Task: In the Contact  LaylaKing@faurecia.com; add deal stage: 'Contract sent'; Add amount '100000'; Select Deal Type: New Business; Select priority: 'High'; Associate deal with contact: choose any two contacts and company: Select any company.. Logged in from softage.1@softage.net
Action: Mouse moved to (83, 52)
Screenshot: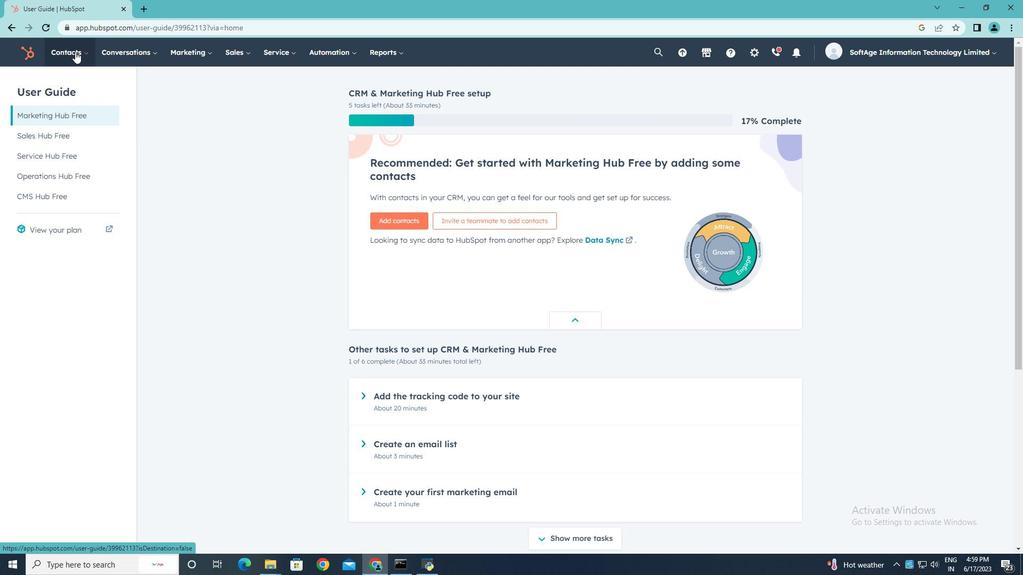 
Action: Mouse pressed left at (83, 52)
Screenshot: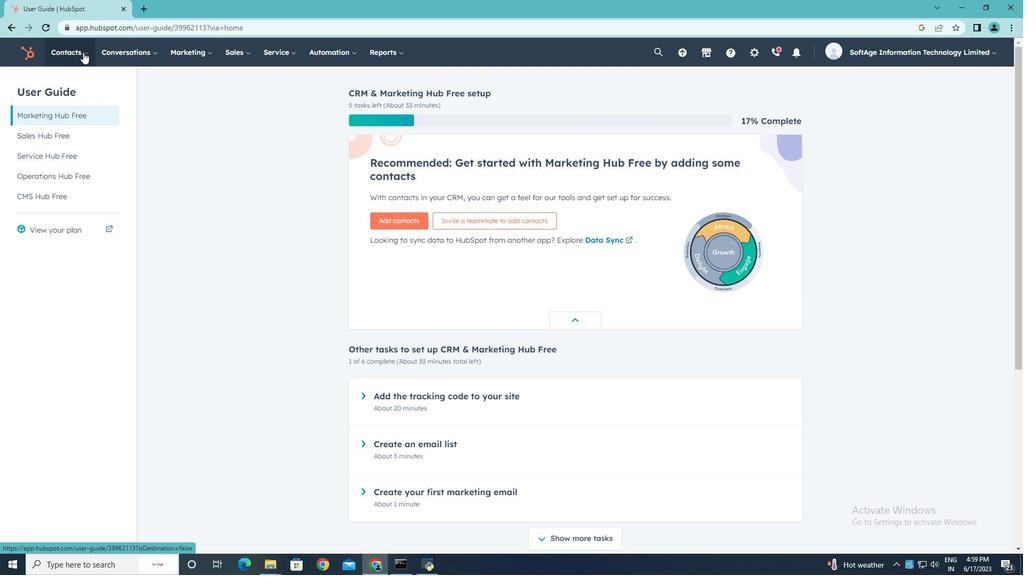 
Action: Mouse moved to (82, 85)
Screenshot: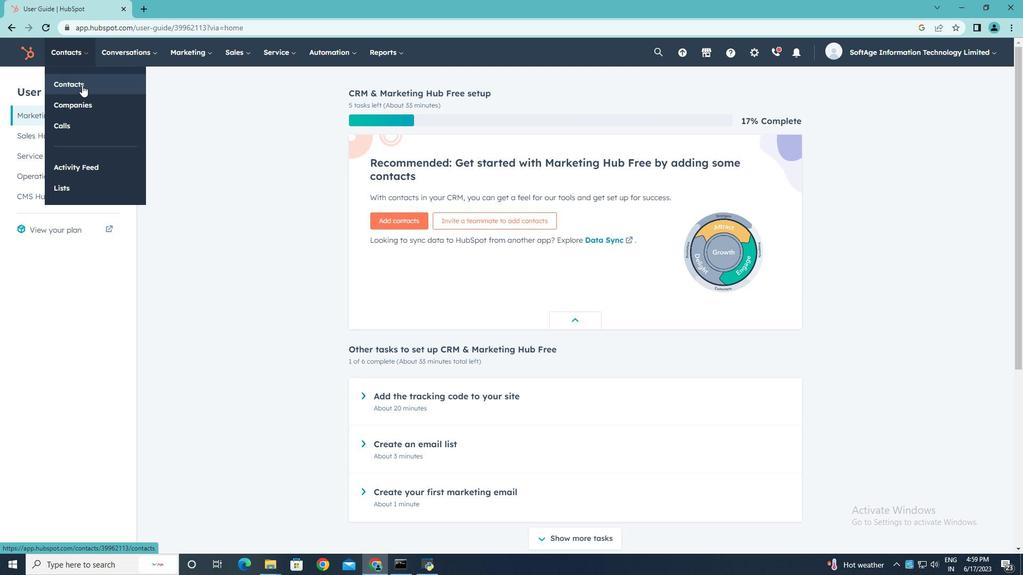 
Action: Mouse pressed left at (82, 85)
Screenshot: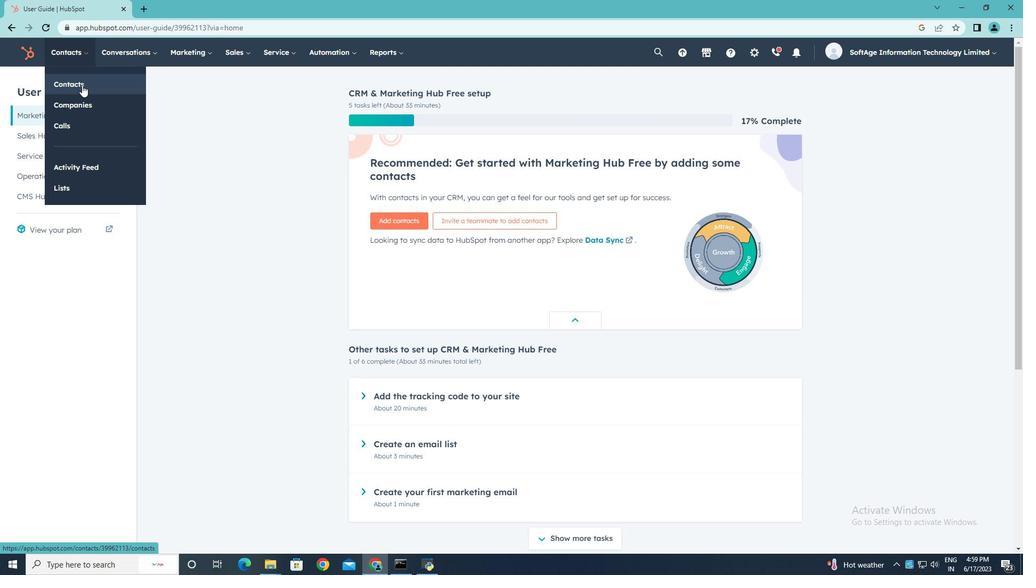 
Action: Mouse moved to (73, 175)
Screenshot: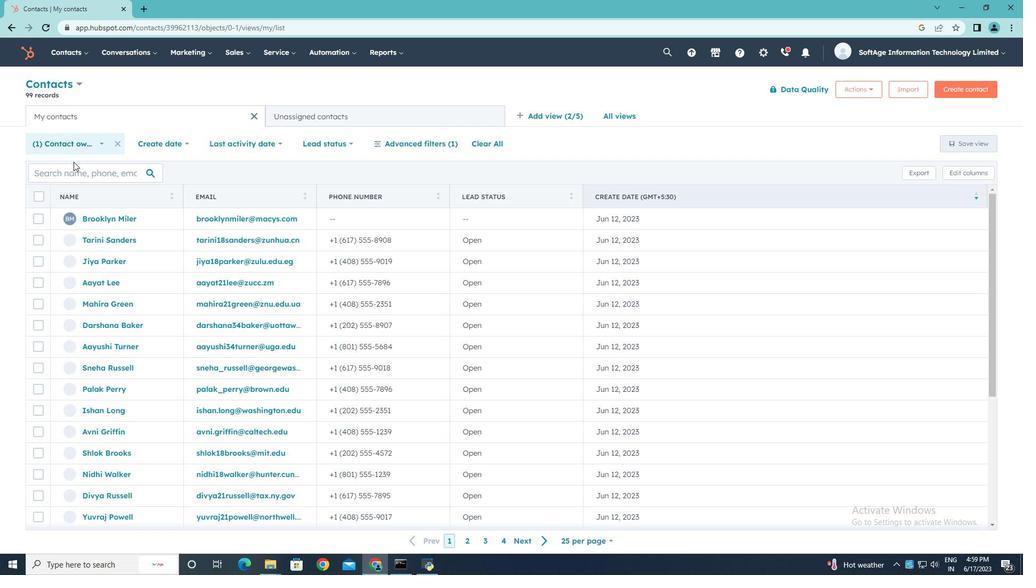 
Action: Mouse pressed left at (73, 175)
Screenshot: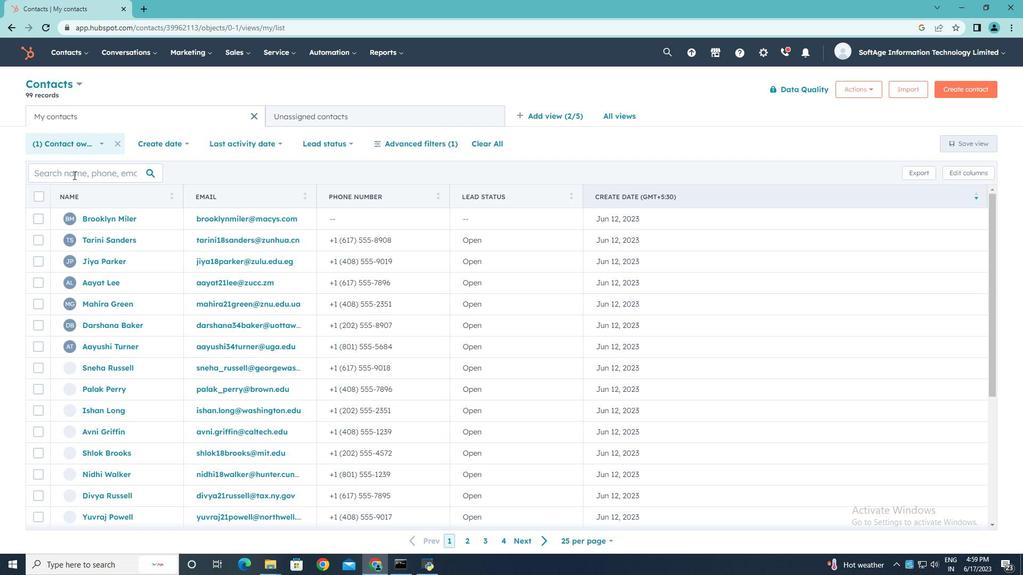
Action: Key pressed <Key.shift>Layla<Key.shift>King<Key.shift>@faurecia.com
Screenshot: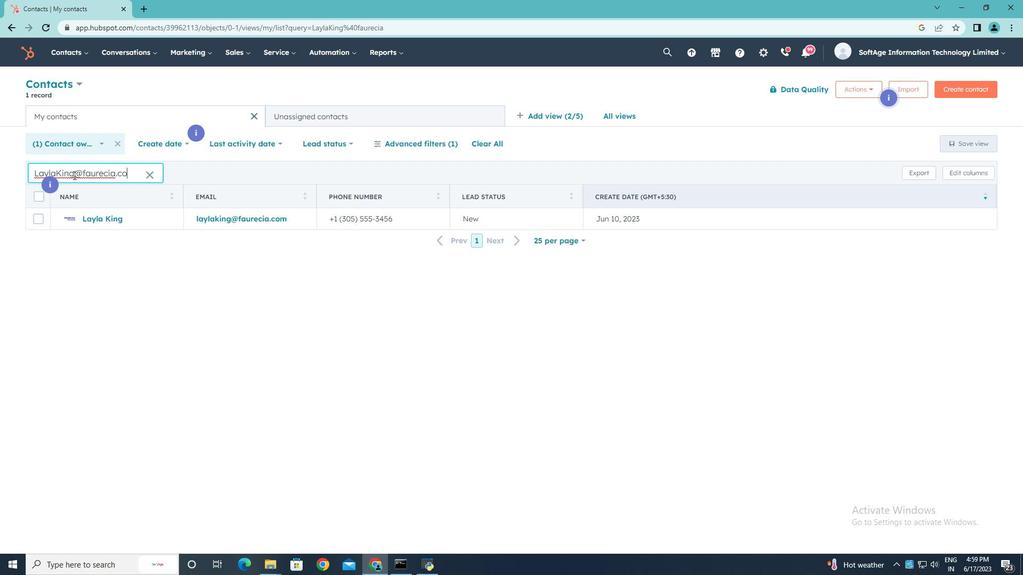 
Action: Mouse moved to (89, 216)
Screenshot: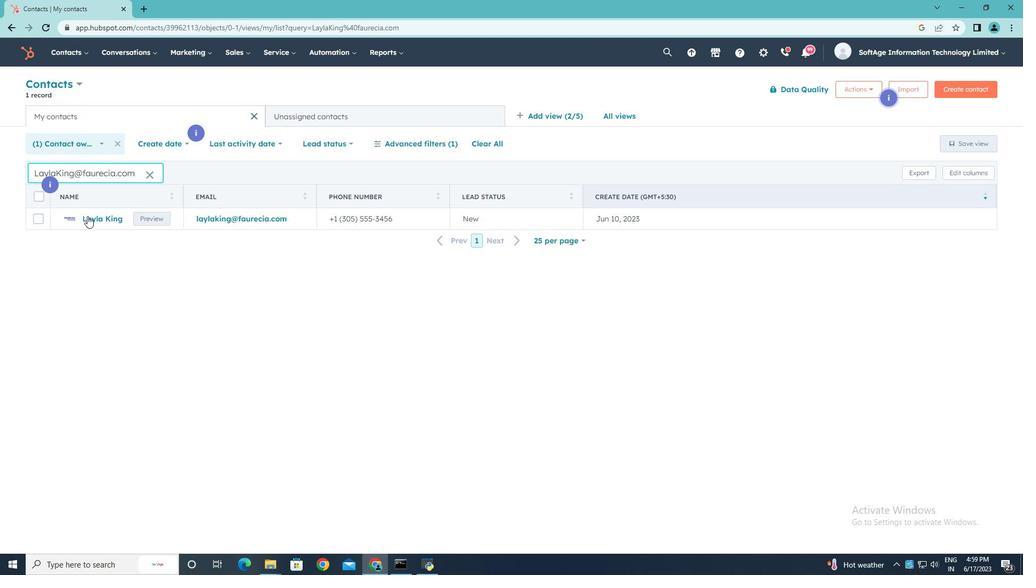 
Action: Mouse pressed left at (89, 216)
Screenshot: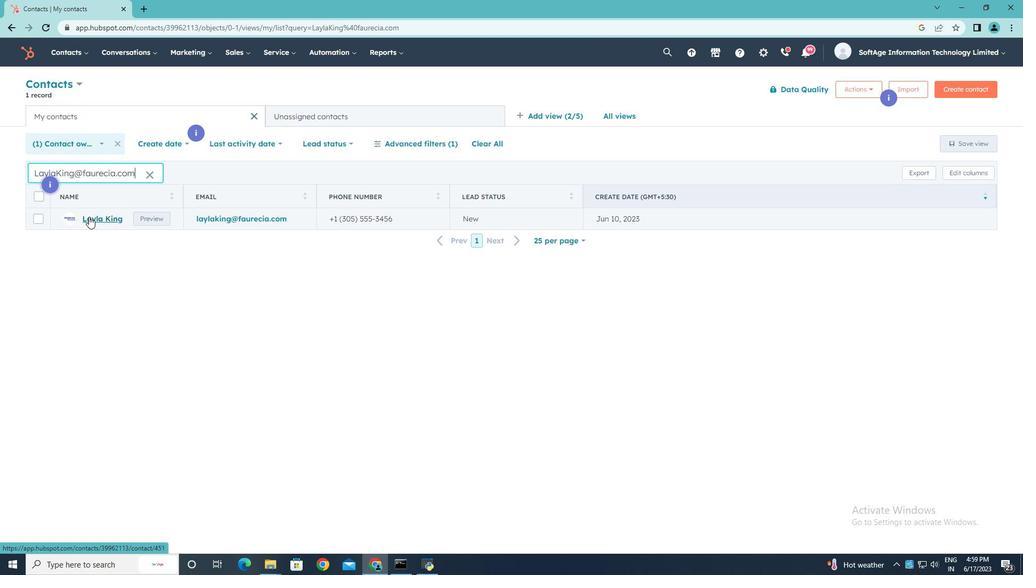 
Action: Mouse moved to (670, 375)
Screenshot: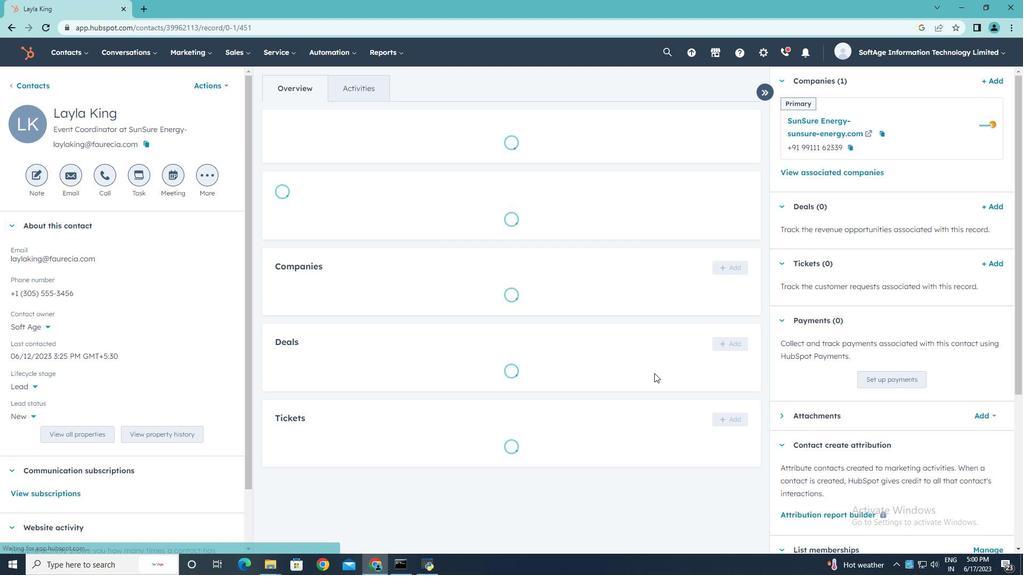 
Action: Mouse scrolled (670, 374) with delta (0, 0)
Screenshot: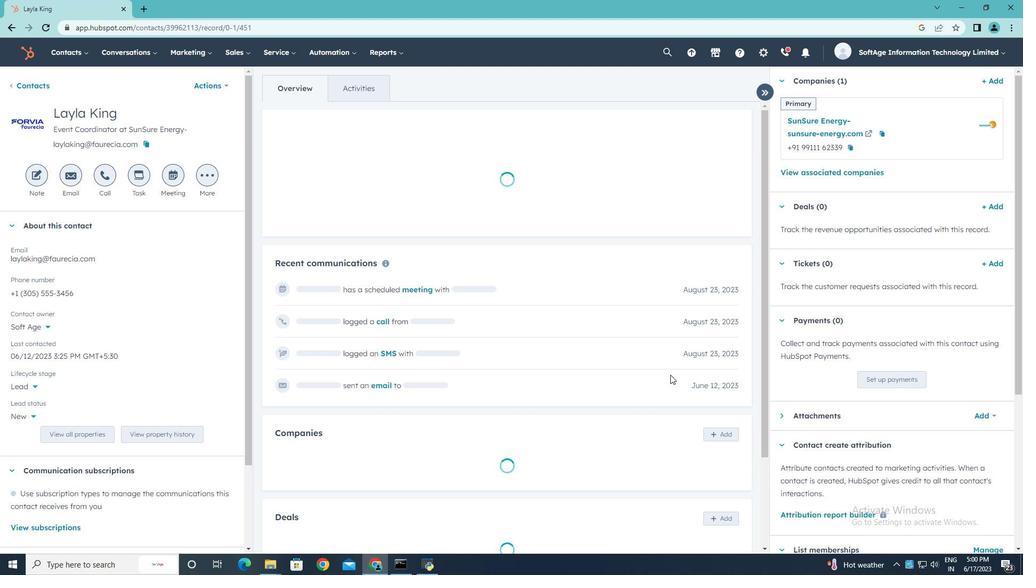 
Action: Mouse scrolled (670, 374) with delta (0, 0)
Screenshot: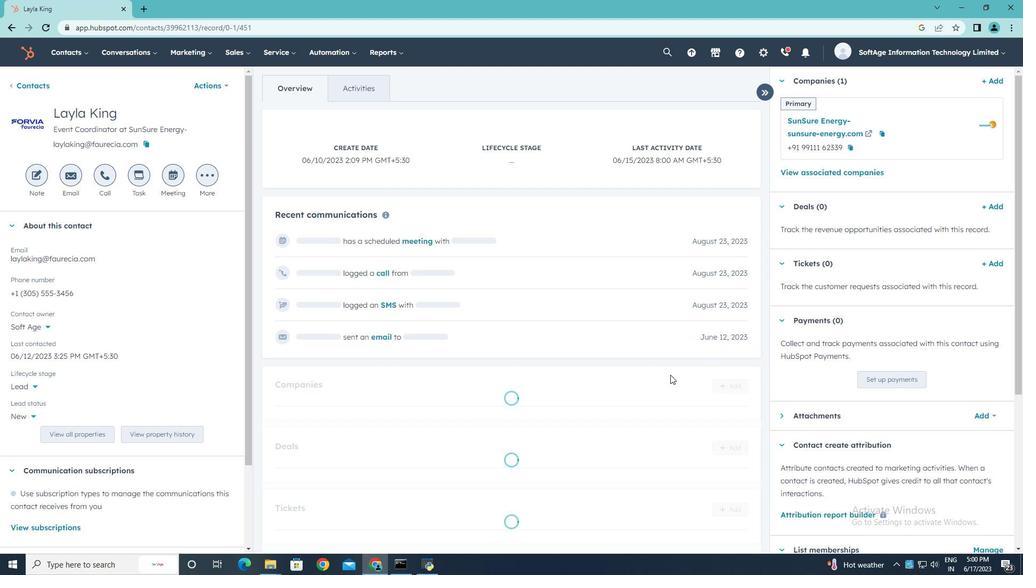 
Action: Mouse scrolled (670, 374) with delta (0, 0)
Screenshot: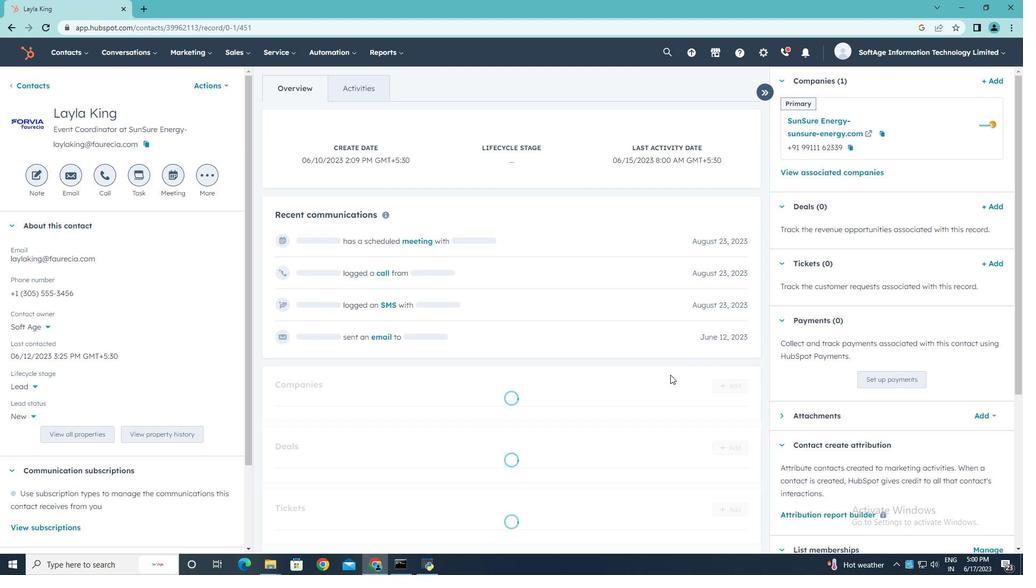 
Action: Mouse scrolled (670, 374) with delta (0, 0)
Screenshot: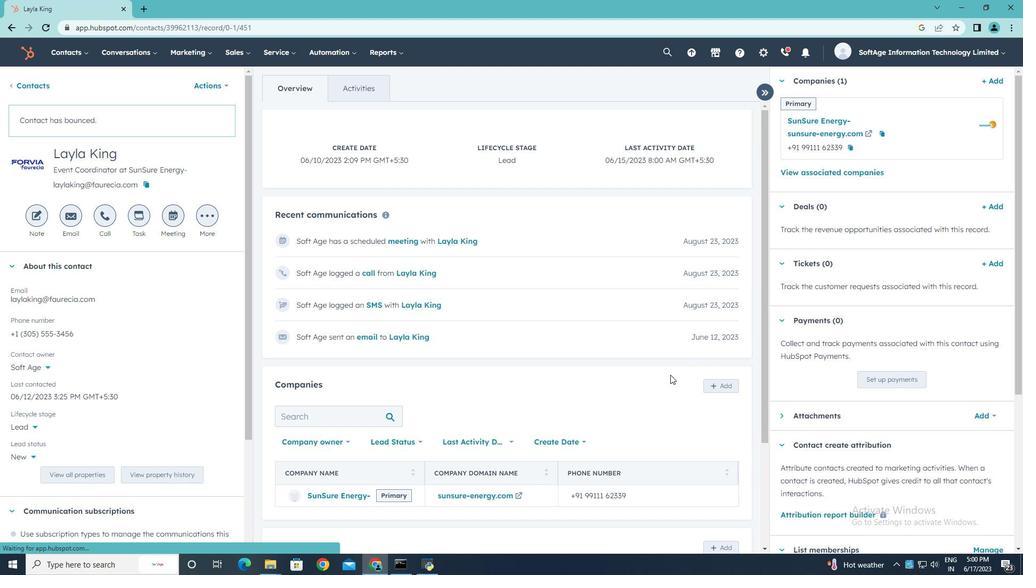 
Action: Mouse scrolled (670, 374) with delta (0, 0)
Screenshot: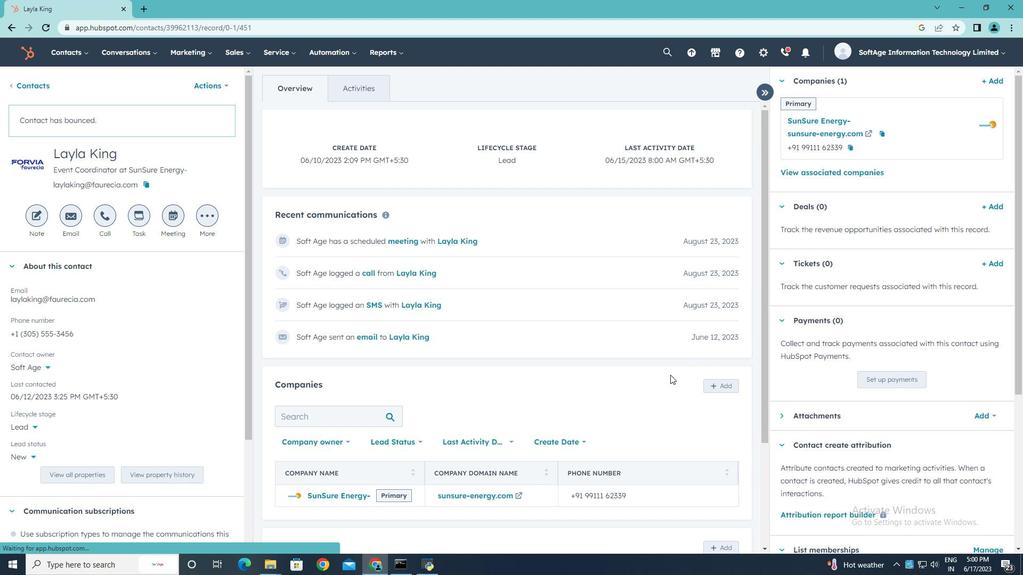 
Action: Mouse scrolled (670, 374) with delta (0, 0)
Screenshot: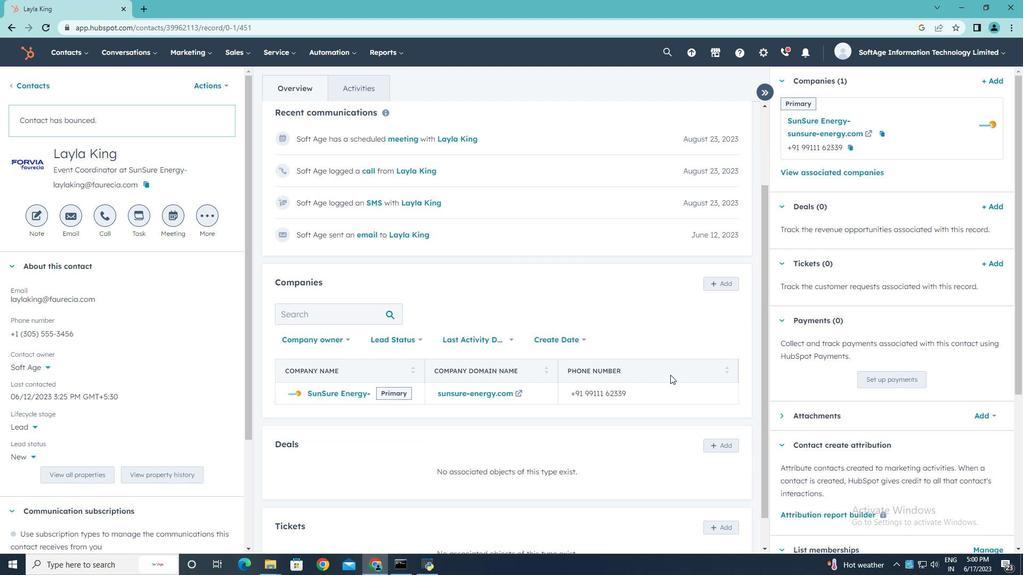 
Action: Mouse scrolled (670, 374) with delta (0, 0)
Screenshot: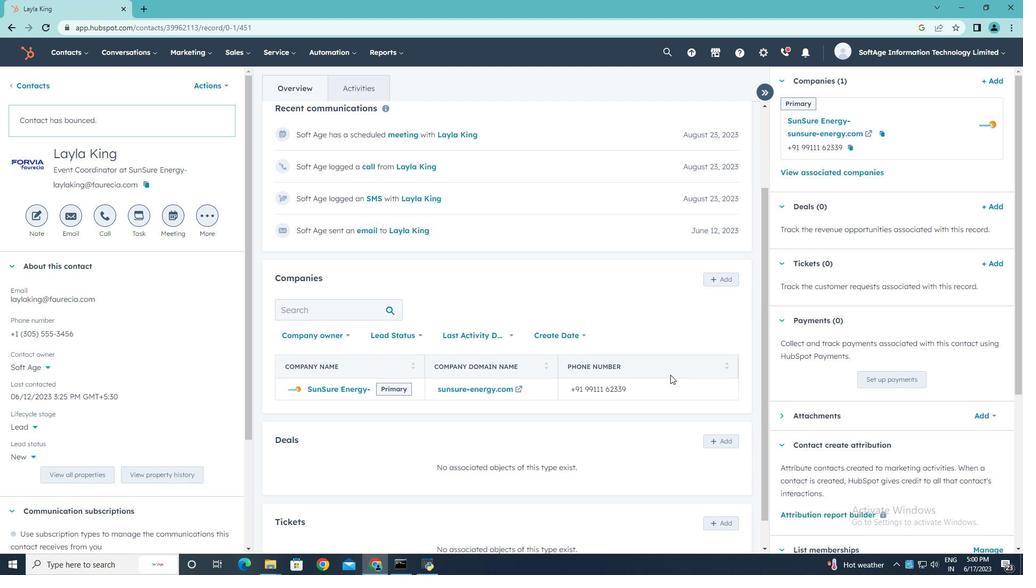 
Action: Mouse scrolled (670, 374) with delta (0, 0)
Screenshot: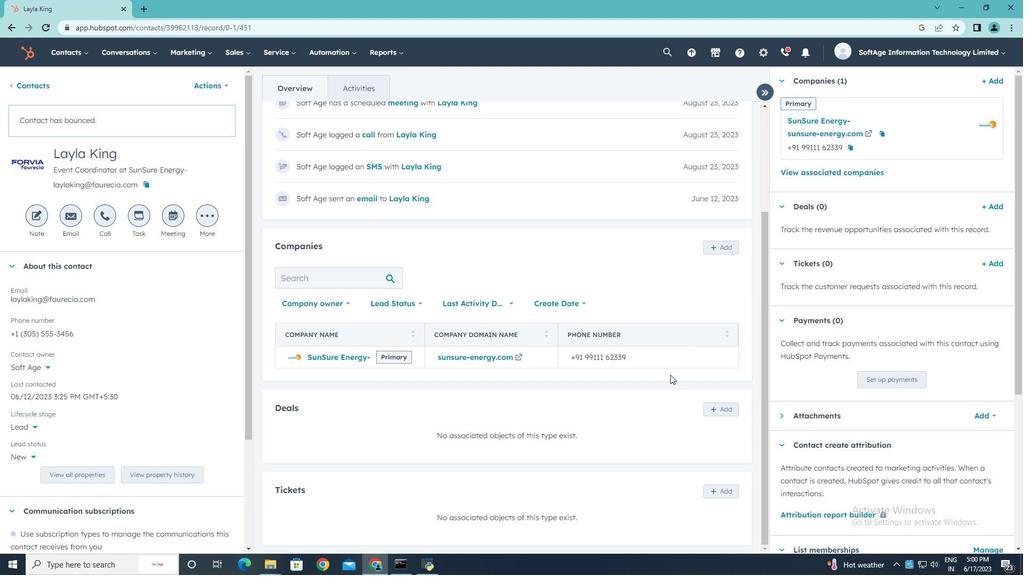 
Action: Mouse scrolled (670, 374) with delta (0, 0)
Screenshot: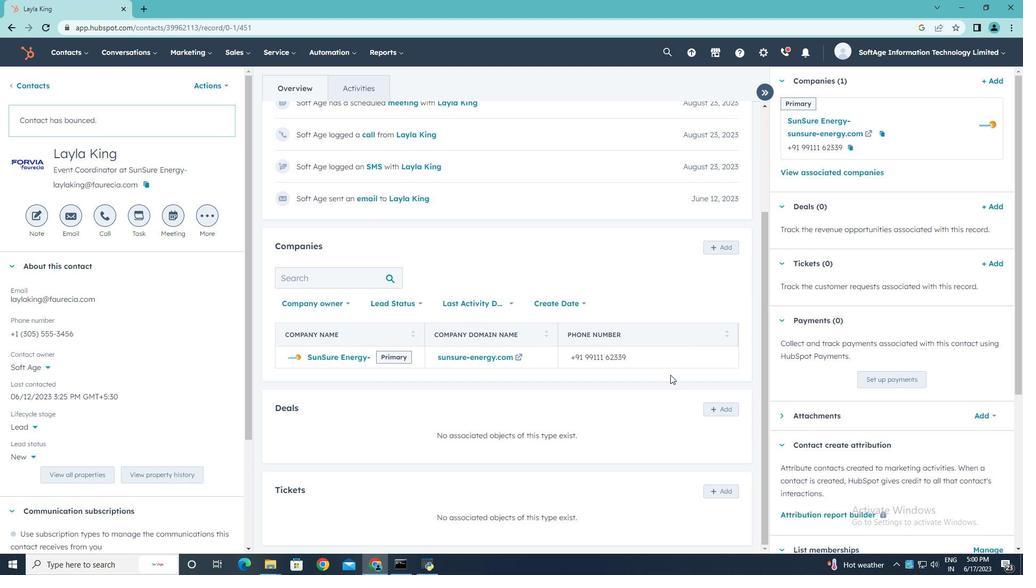 
Action: Mouse moved to (718, 408)
Screenshot: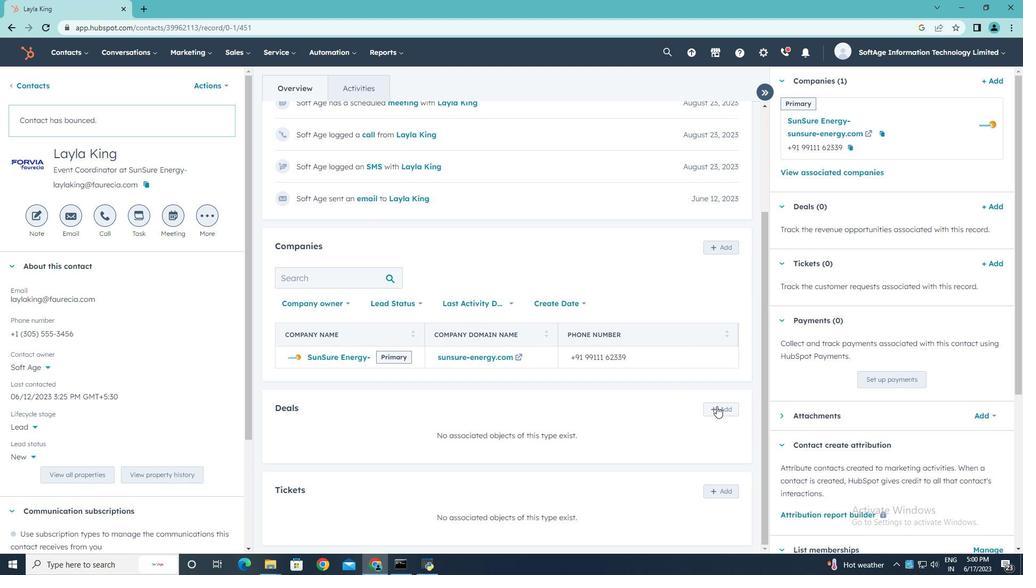 
Action: Mouse pressed left at (718, 408)
Screenshot: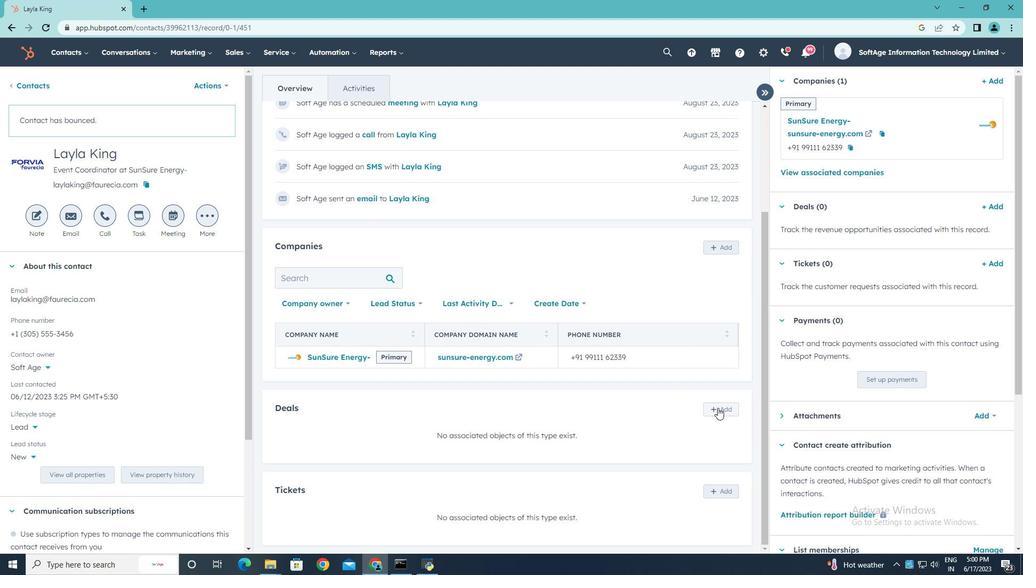 
Action: Mouse moved to (981, 270)
Screenshot: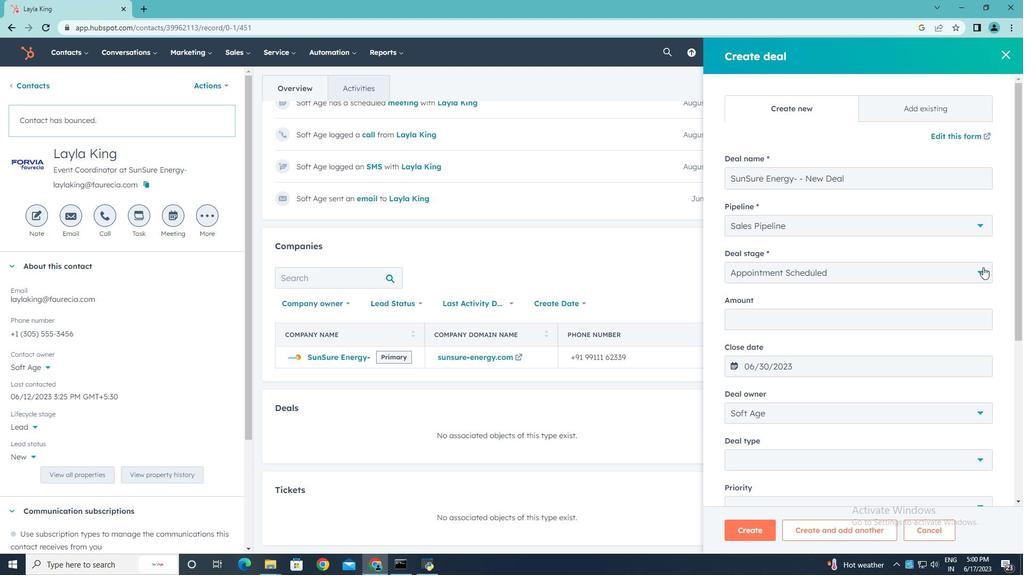 
Action: Mouse pressed left at (981, 270)
Screenshot: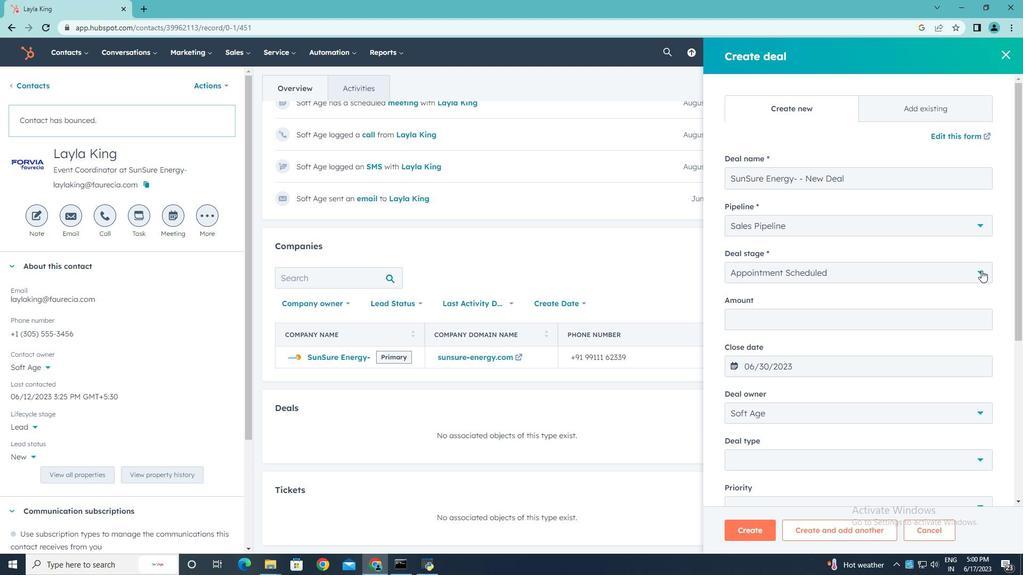 
Action: Mouse moved to (895, 351)
Screenshot: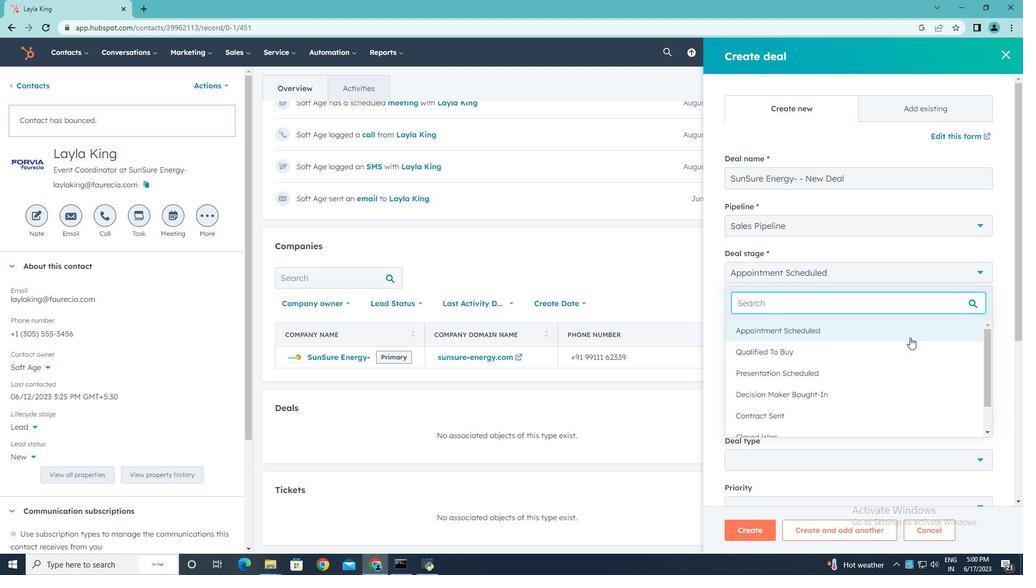 
Action: Mouse scrolled (895, 351) with delta (0, 0)
Screenshot: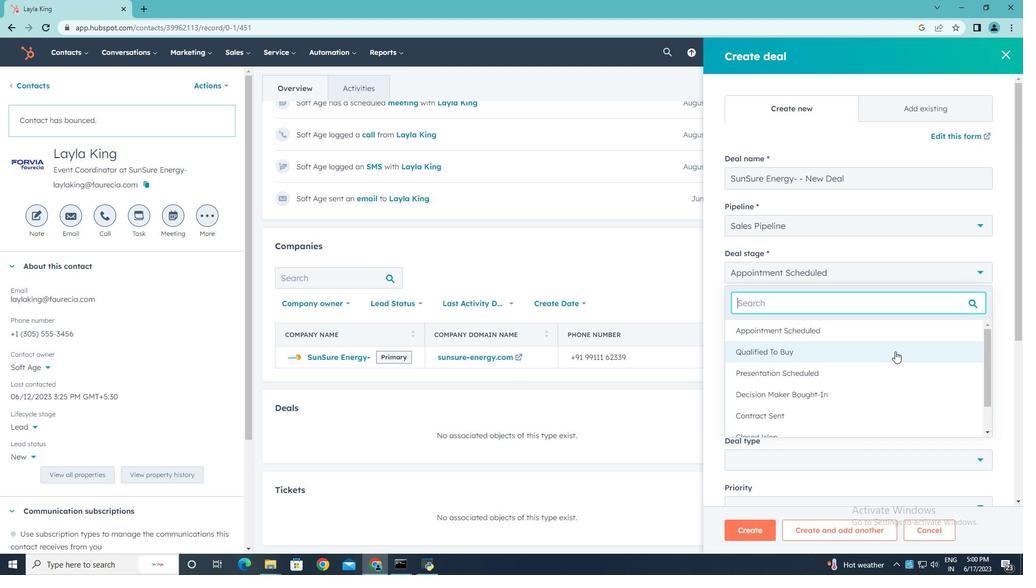 
Action: Mouse scrolled (895, 351) with delta (0, 0)
Screenshot: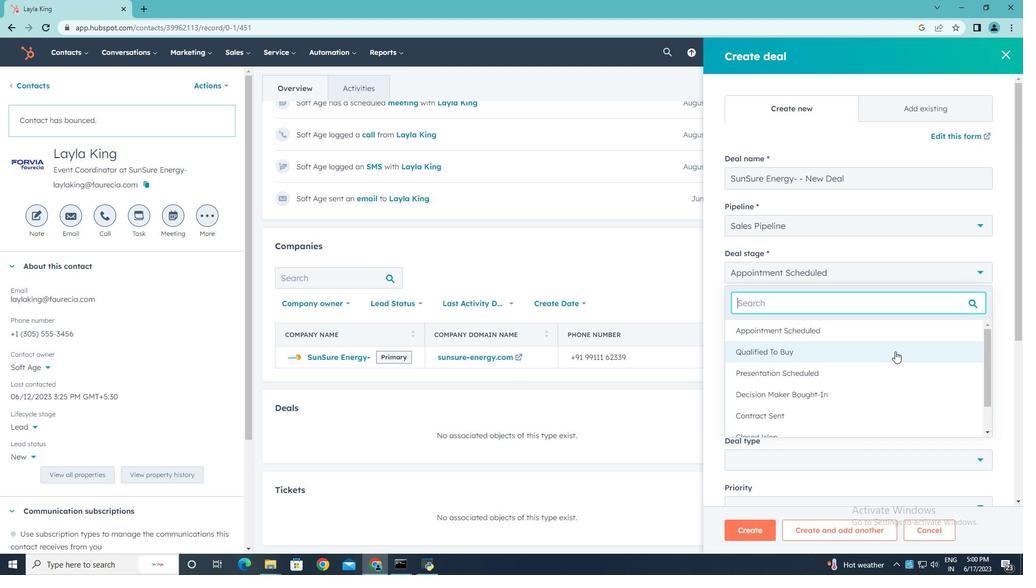 
Action: Mouse moved to (793, 385)
Screenshot: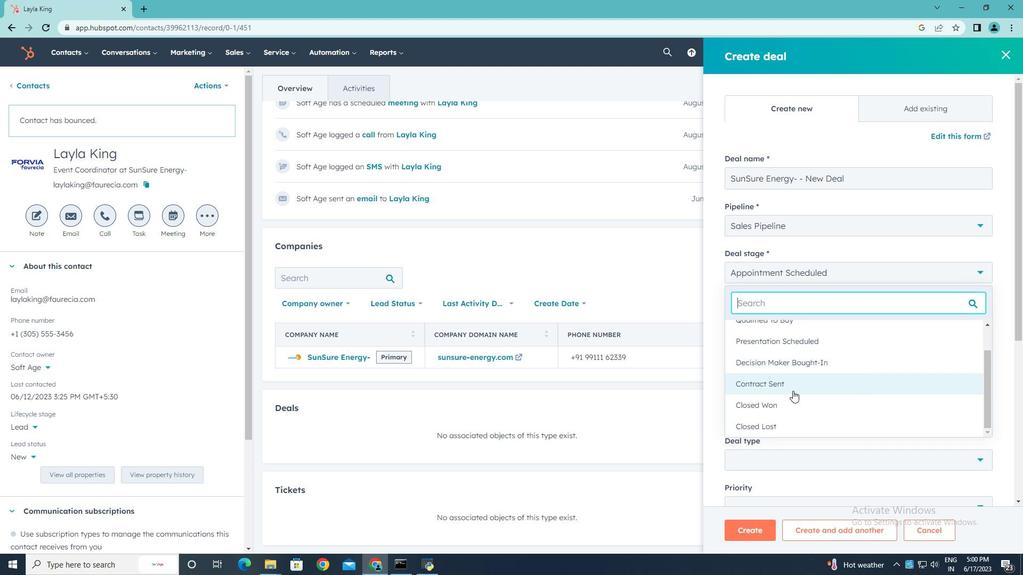
Action: Mouse pressed left at (793, 385)
Screenshot: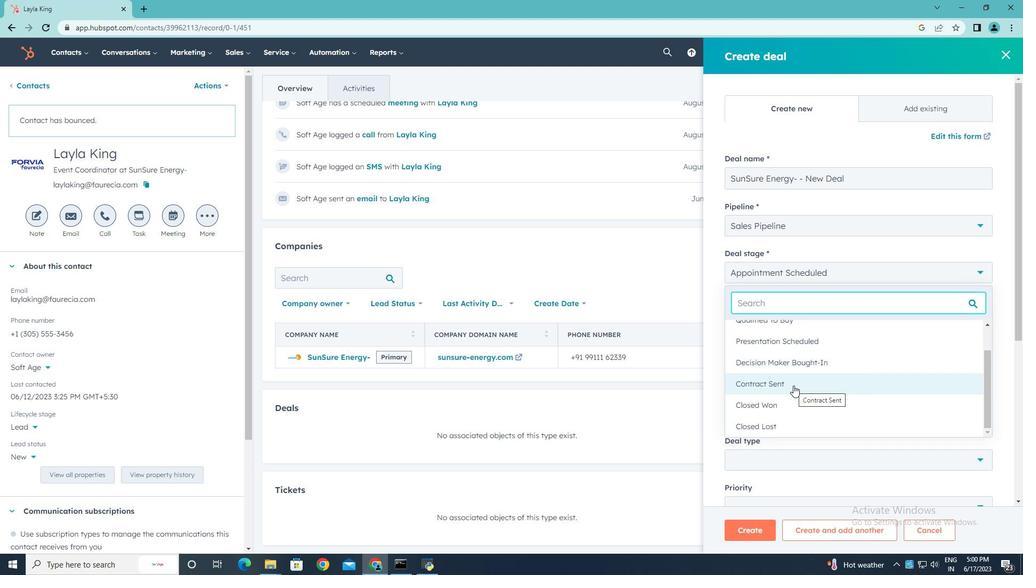 
Action: Mouse moved to (937, 323)
Screenshot: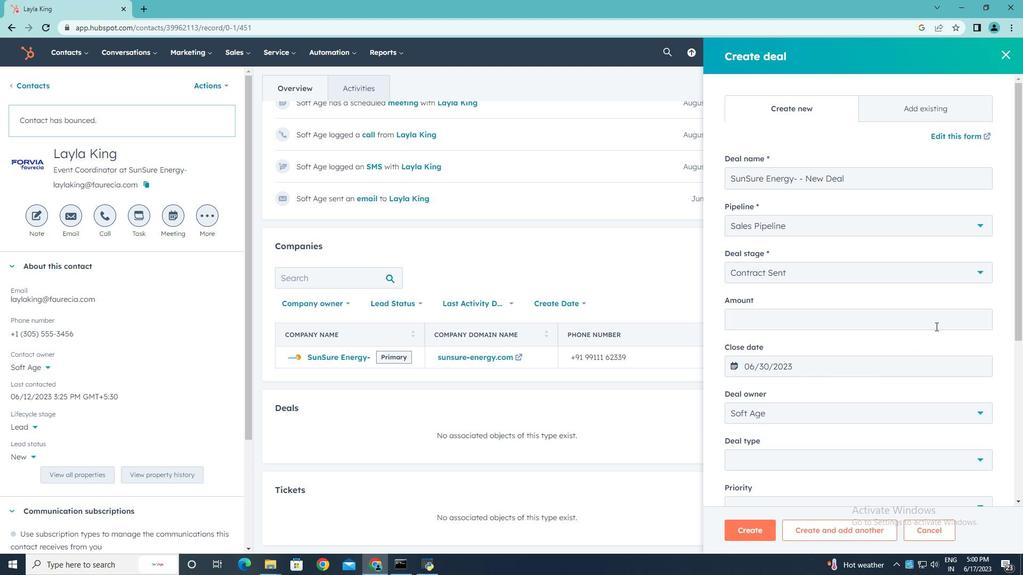 
Action: Mouse pressed left at (937, 323)
Screenshot: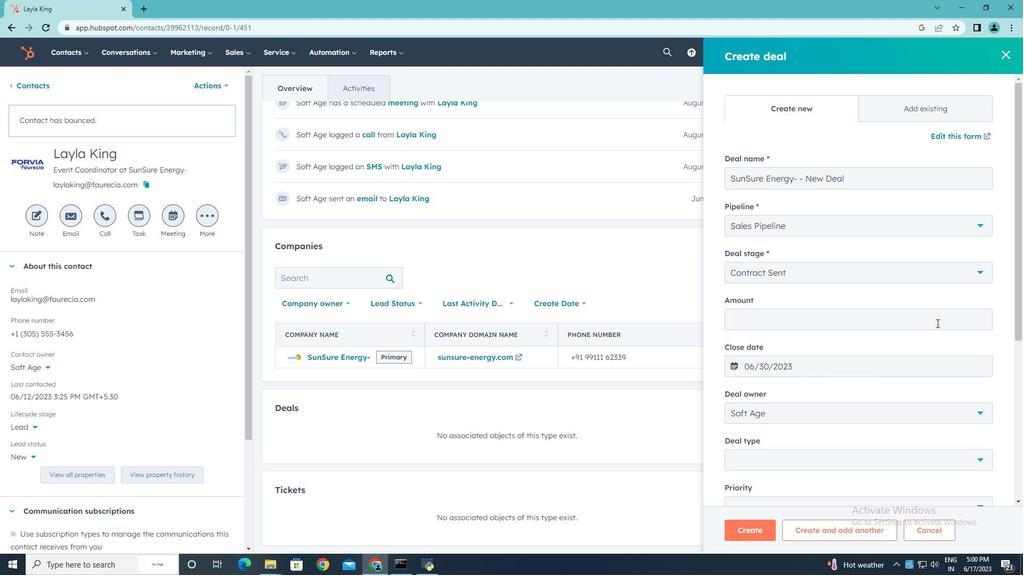 
Action: Key pressed 100000
Screenshot: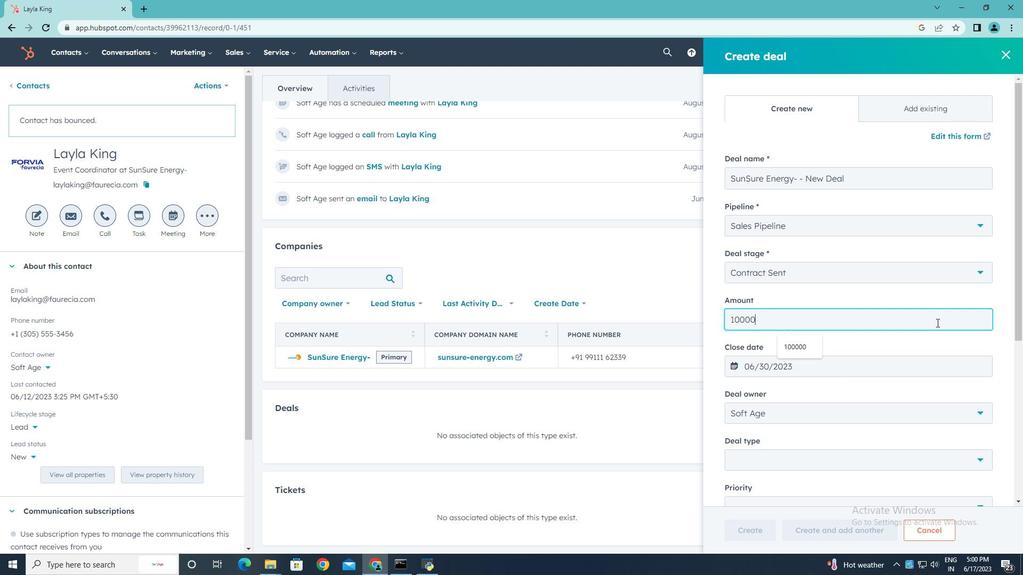 
Action: Mouse moved to (978, 458)
Screenshot: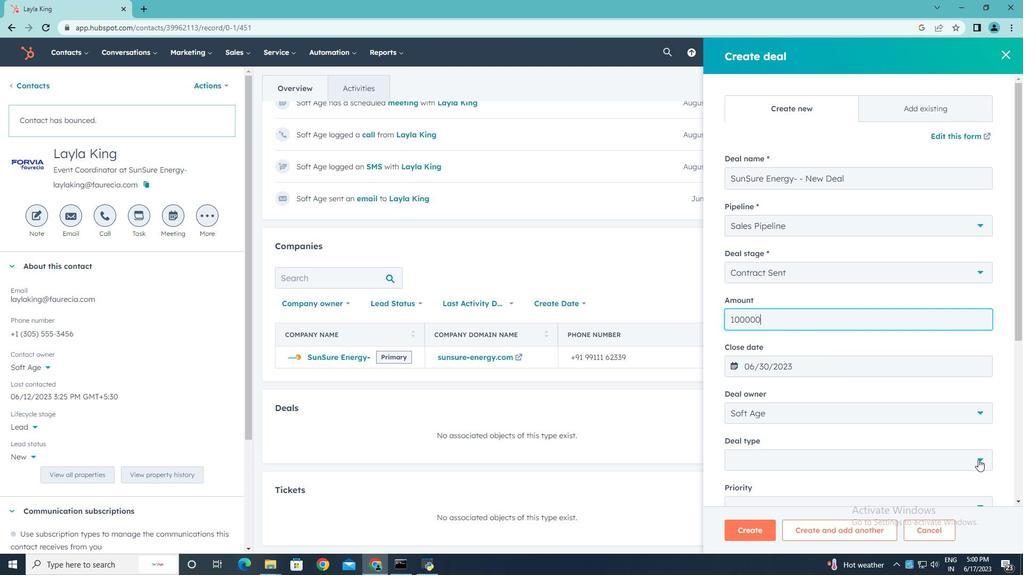 
Action: Mouse pressed left at (978, 458)
Screenshot: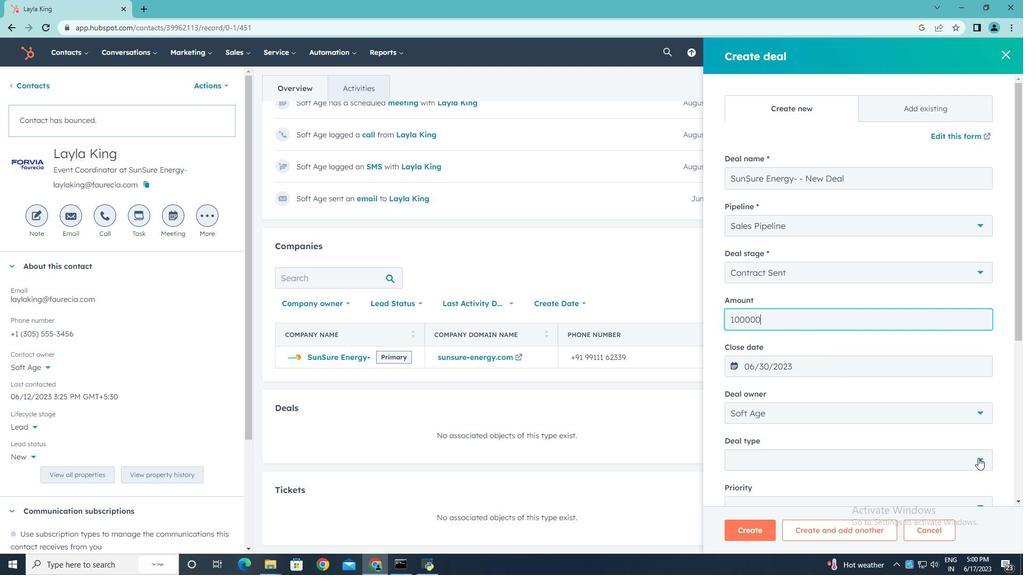 
Action: Mouse moved to (761, 510)
Screenshot: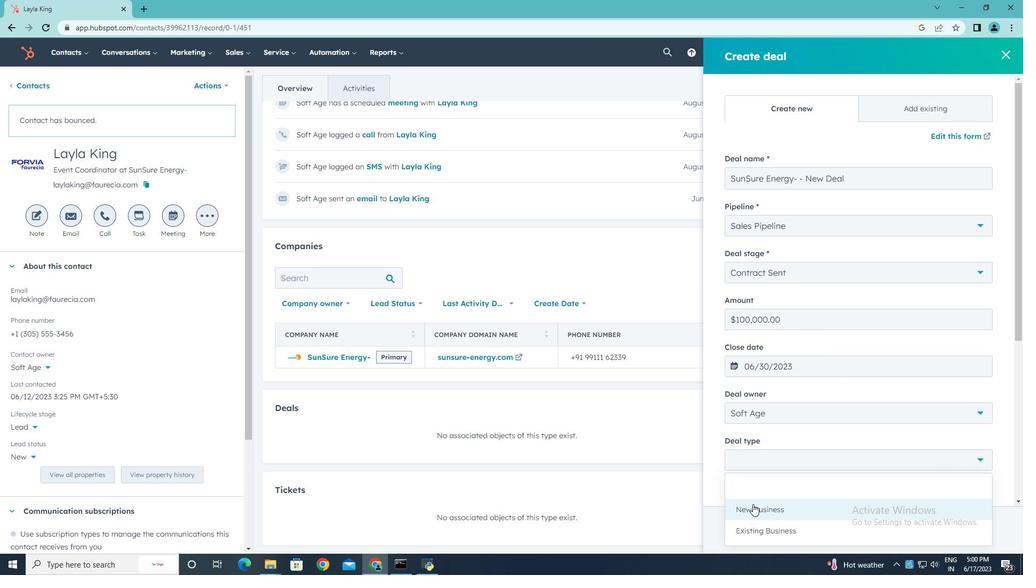 
Action: Mouse pressed left at (761, 510)
Screenshot: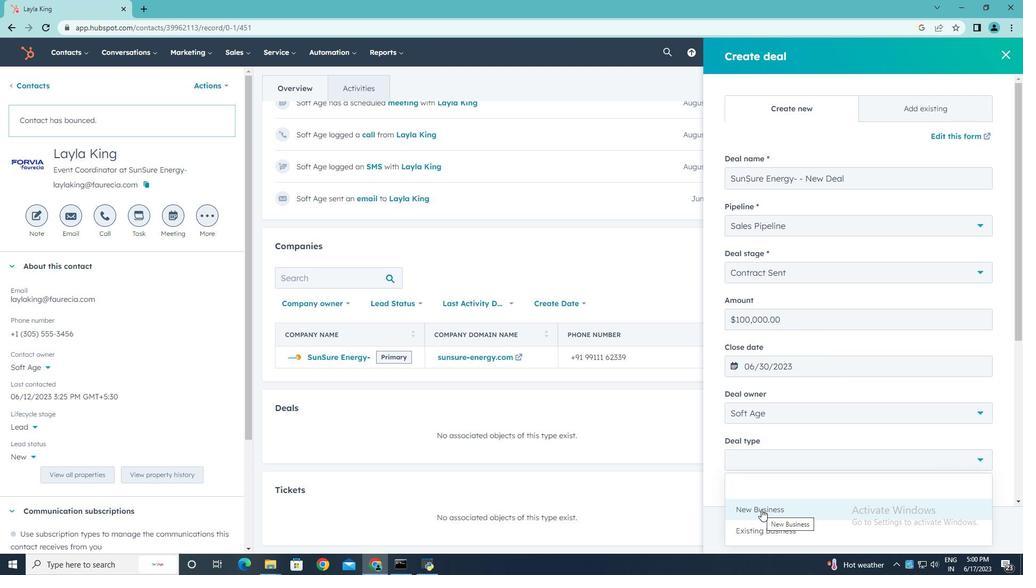 
Action: Mouse moved to (870, 456)
Screenshot: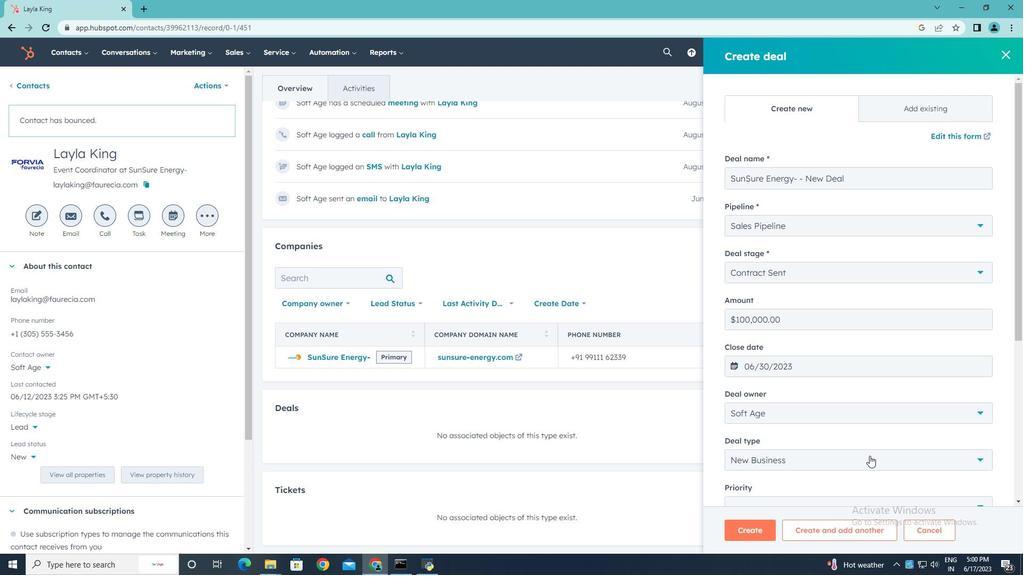 
Action: Mouse scrolled (870, 455) with delta (0, 0)
Screenshot: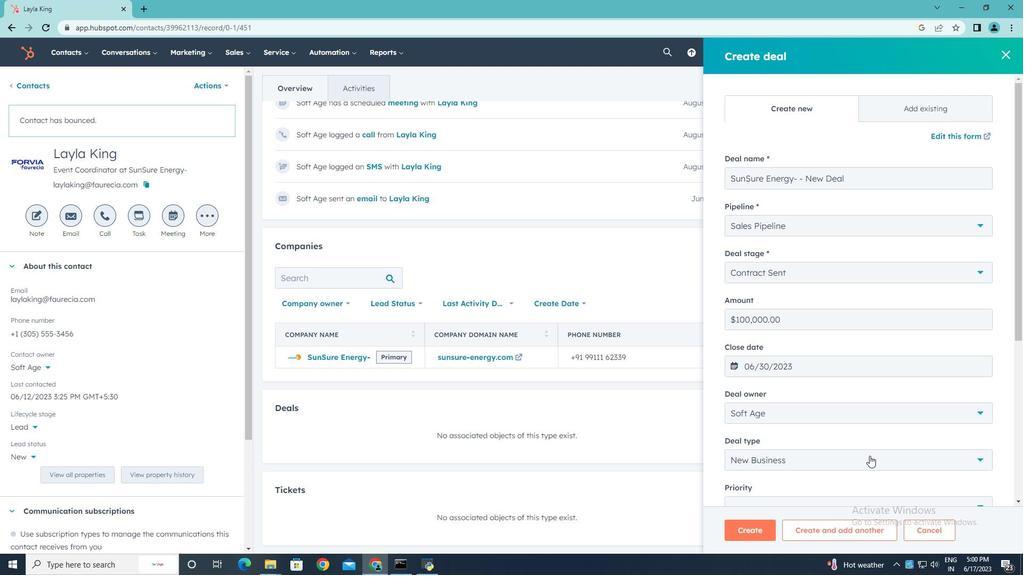 
Action: Mouse moved to (870, 456)
Screenshot: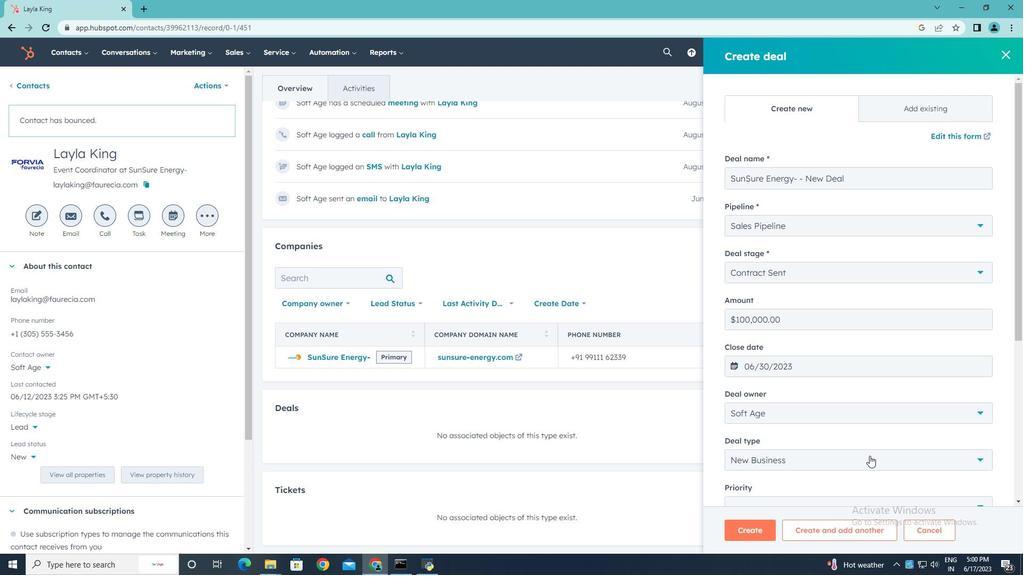 
Action: Mouse scrolled (870, 455) with delta (0, 0)
Screenshot: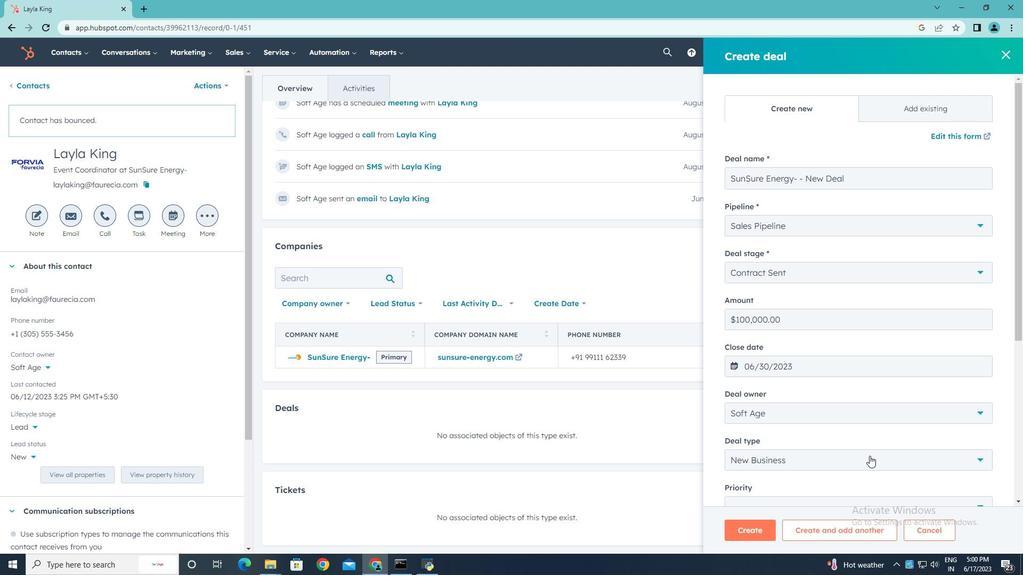 
Action: Mouse scrolled (870, 455) with delta (0, 0)
Screenshot: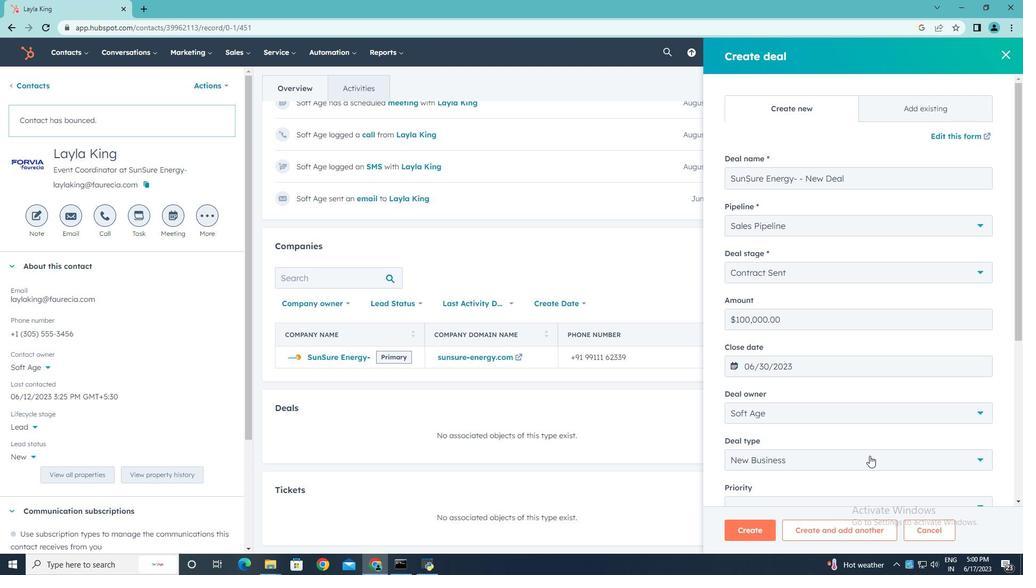 
Action: Mouse moved to (979, 344)
Screenshot: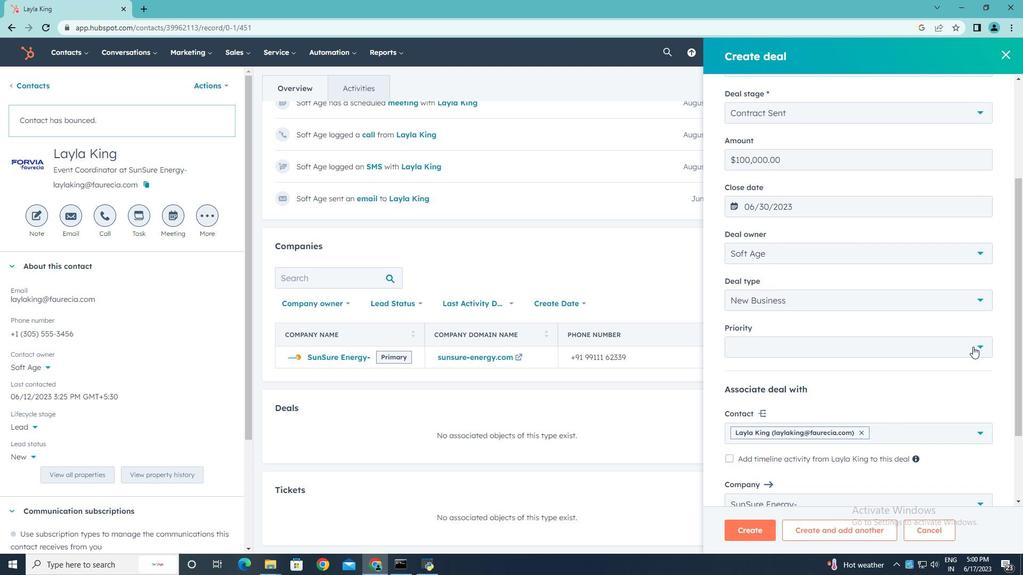 
Action: Mouse pressed left at (979, 344)
Screenshot: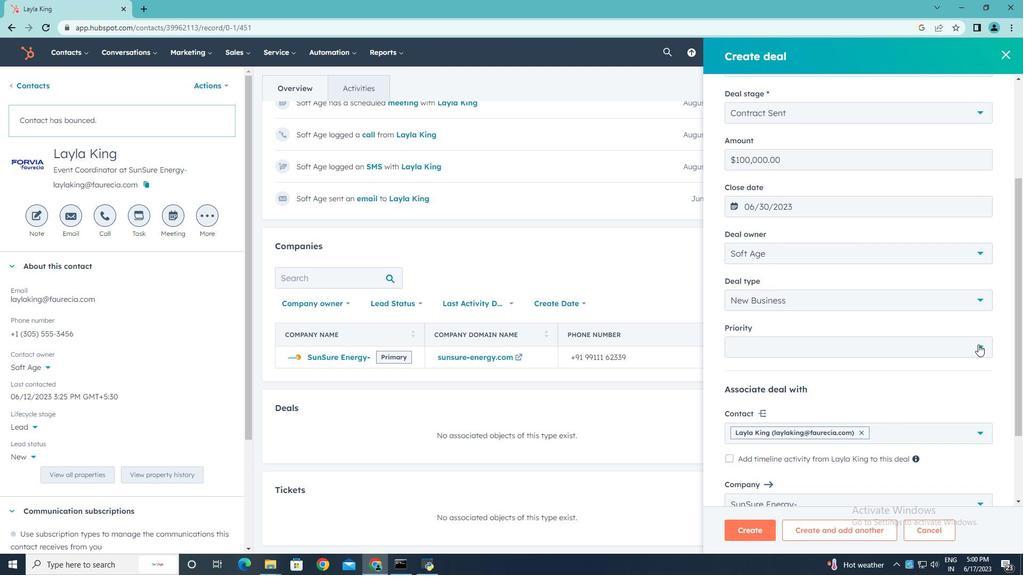 
Action: Mouse moved to (807, 439)
Screenshot: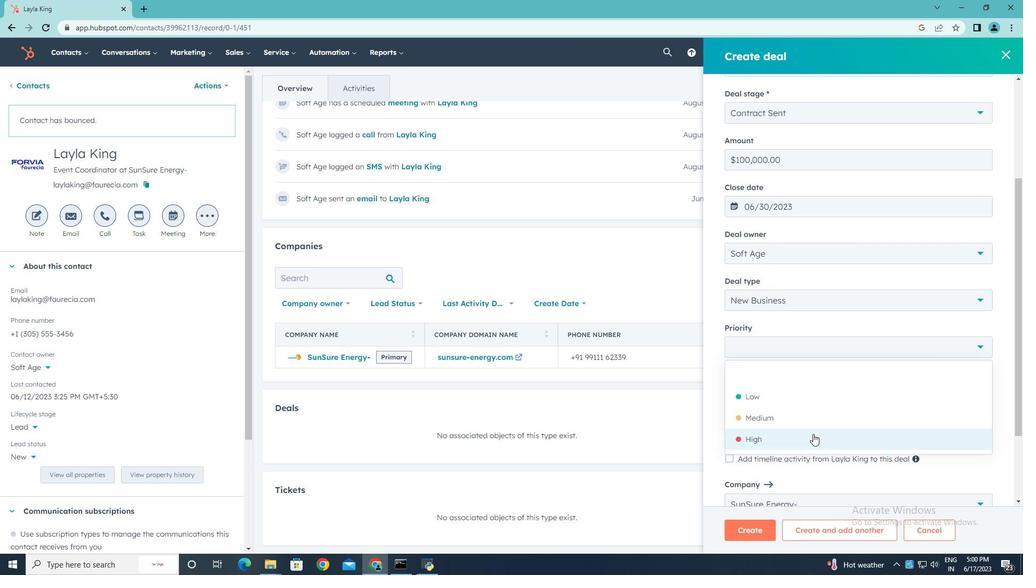 
Action: Mouse pressed left at (807, 439)
Screenshot: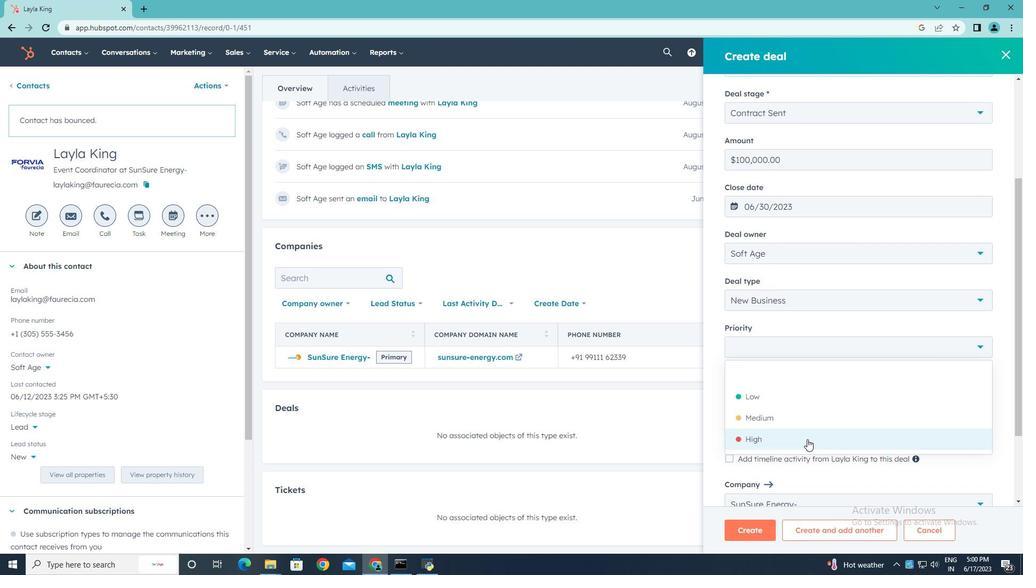 
Action: Mouse moved to (980, 433)
Screenshot: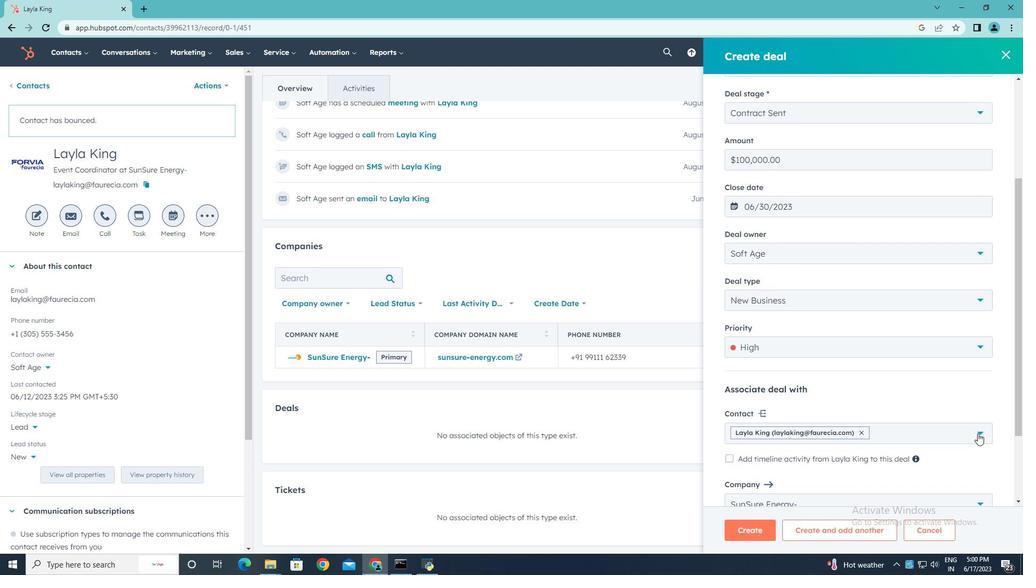 
Action: Mouse pressed left at (980, 433)
Screenshot: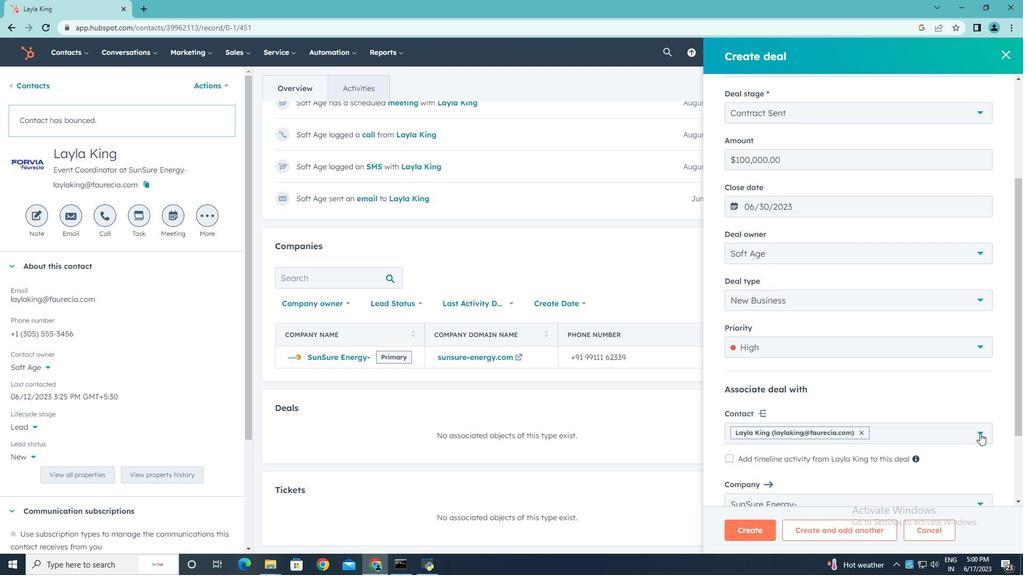 
Action: Mouse moved to (742, 357)
Screenshot: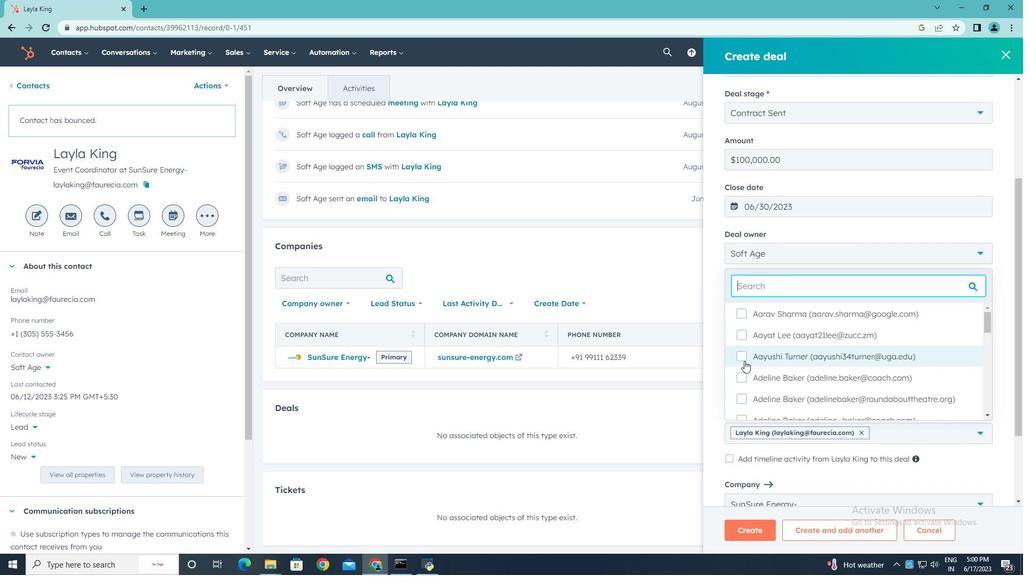 
Action: Mouse pressed left at (742, 357)
Screenshot: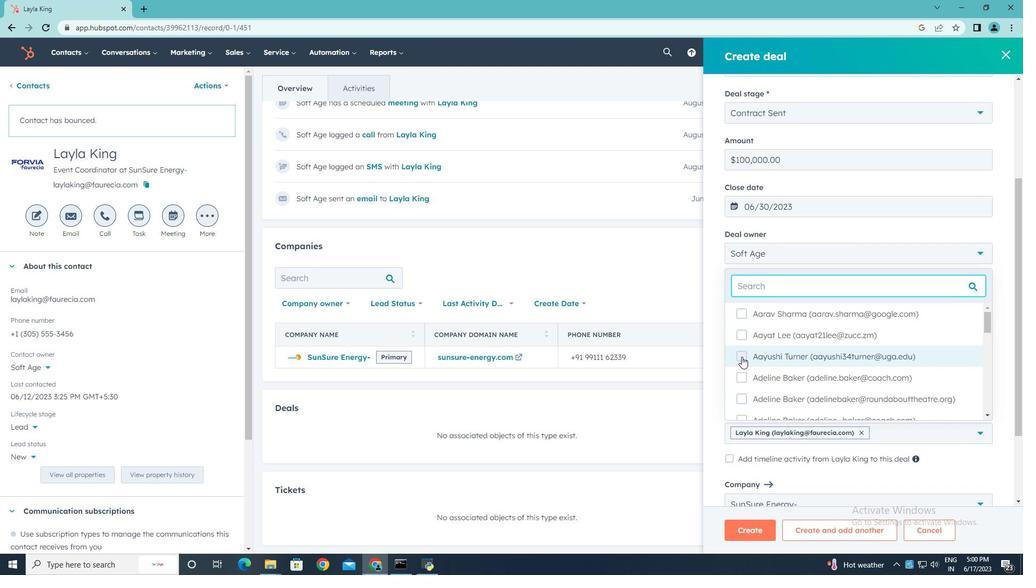 
Action: Mouse moved to (956, 468)
Screenshot: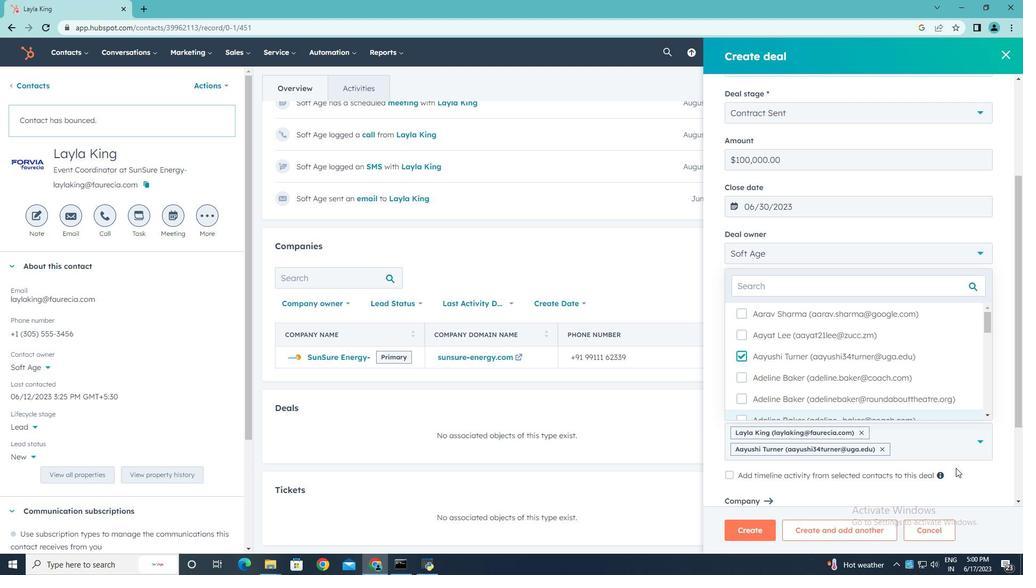 
Action: Mouse scrolled (956, 468) with delta (0, 0)
Screenshot: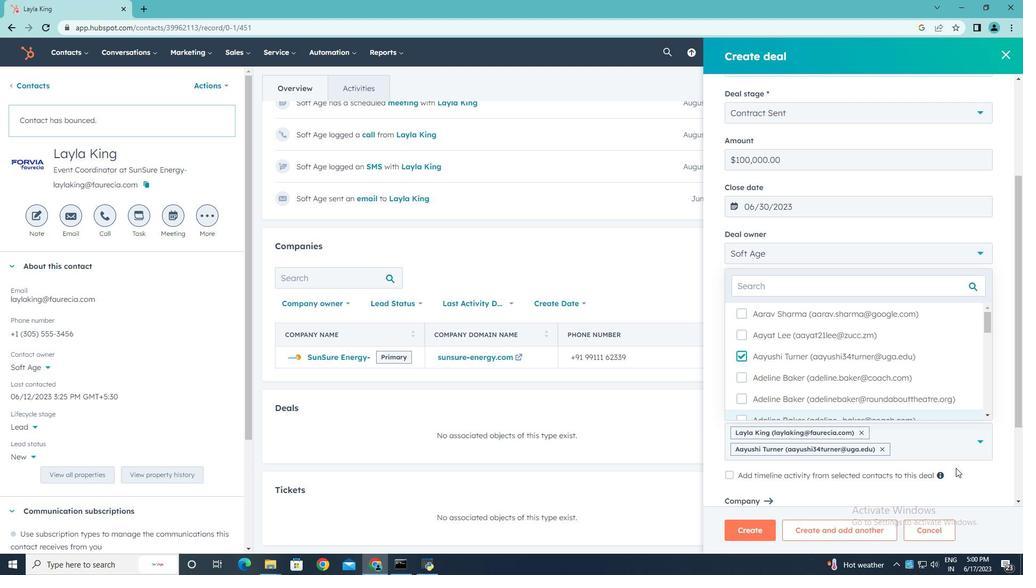 
Action: Mouse scrolled (956, 468) with delta (0, 0)
Screenshot: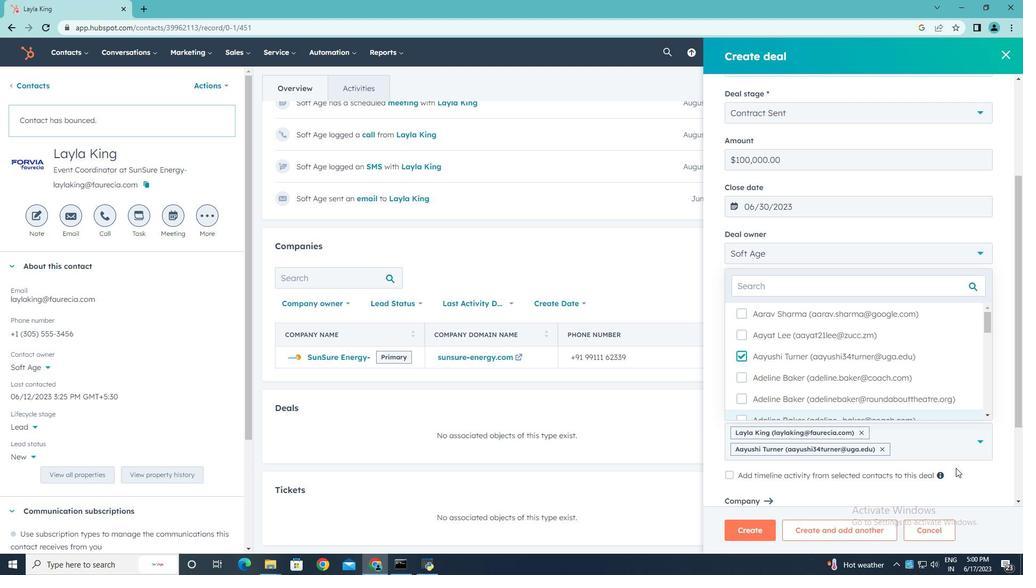 
Action: Mouse scrolled (956, 468) with delta (0, 0)
Screenshot: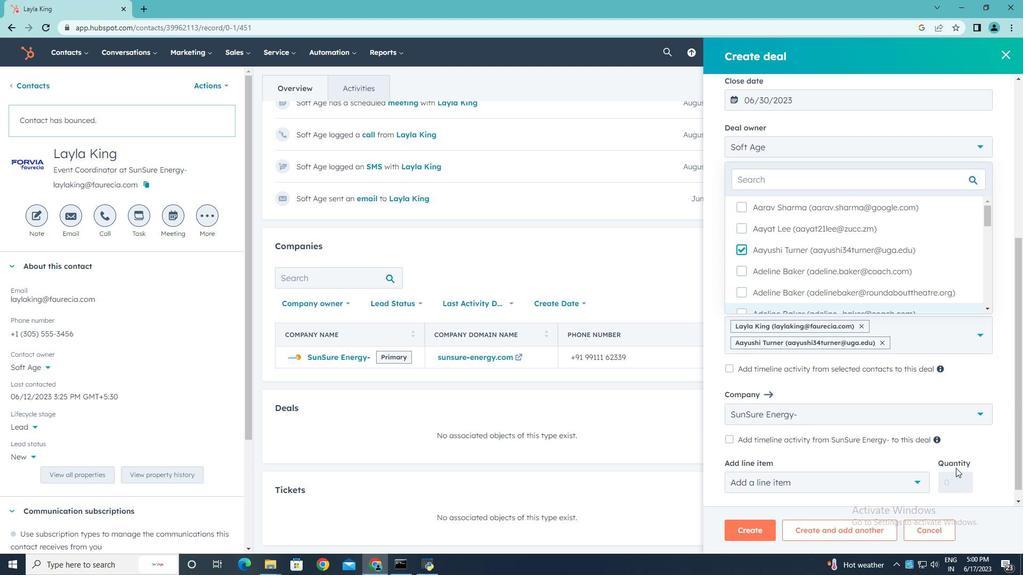 
Action: Mouse scrolled (956, 468) with delta (0, 0)
Screenshot: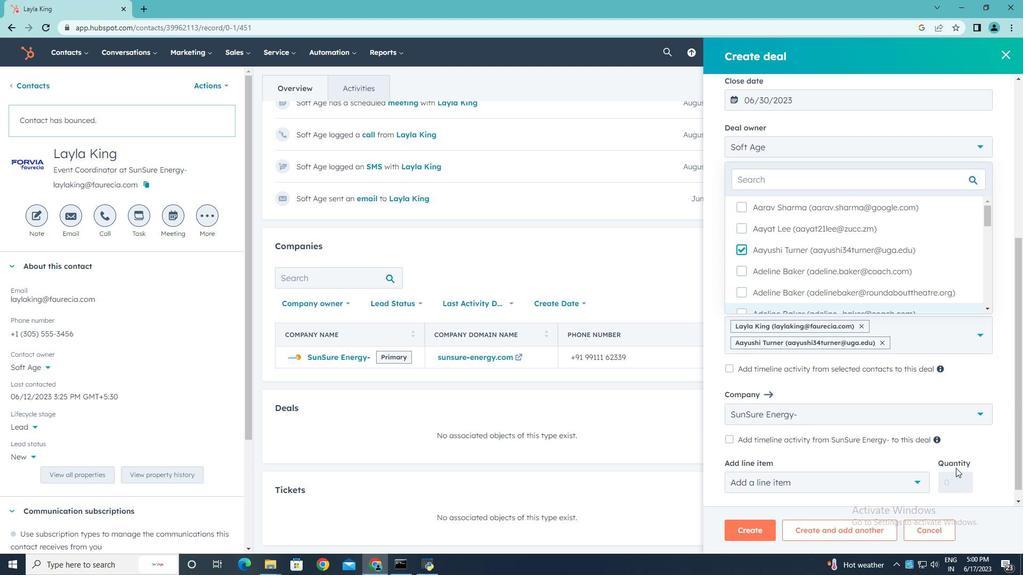 
Action: Mouse scrolled (956, 468) with delta (0, 0)
Screenshot: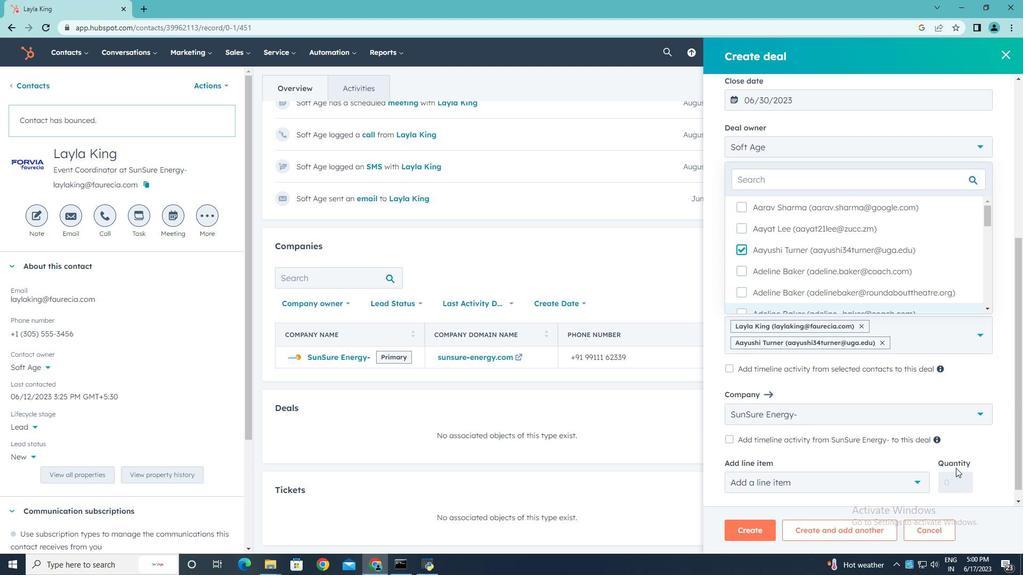 
Action: Mouse moved to (752, 527)
Screenshot: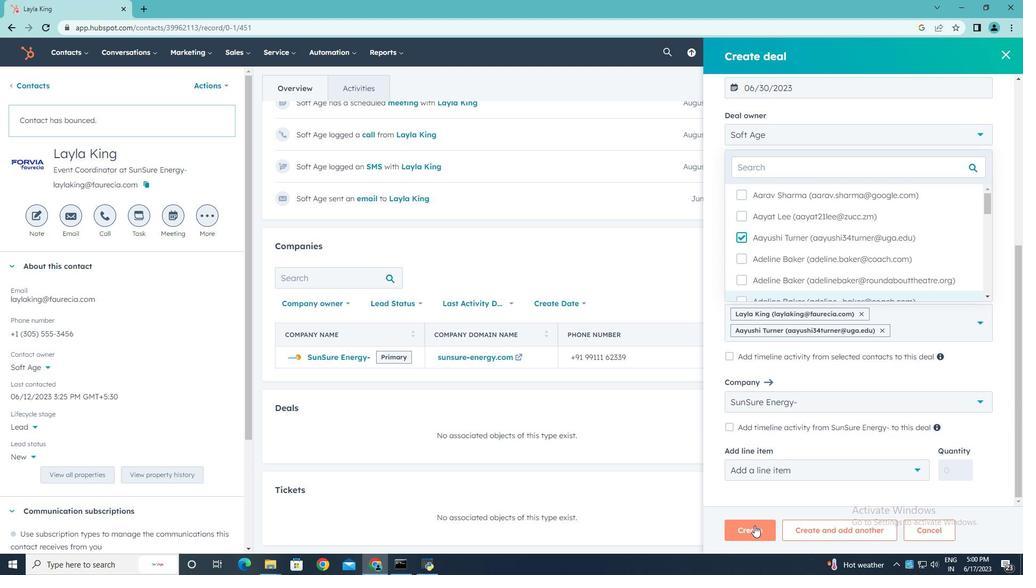 
Action: Mouse pressed left at (752, 527)
Screenshot: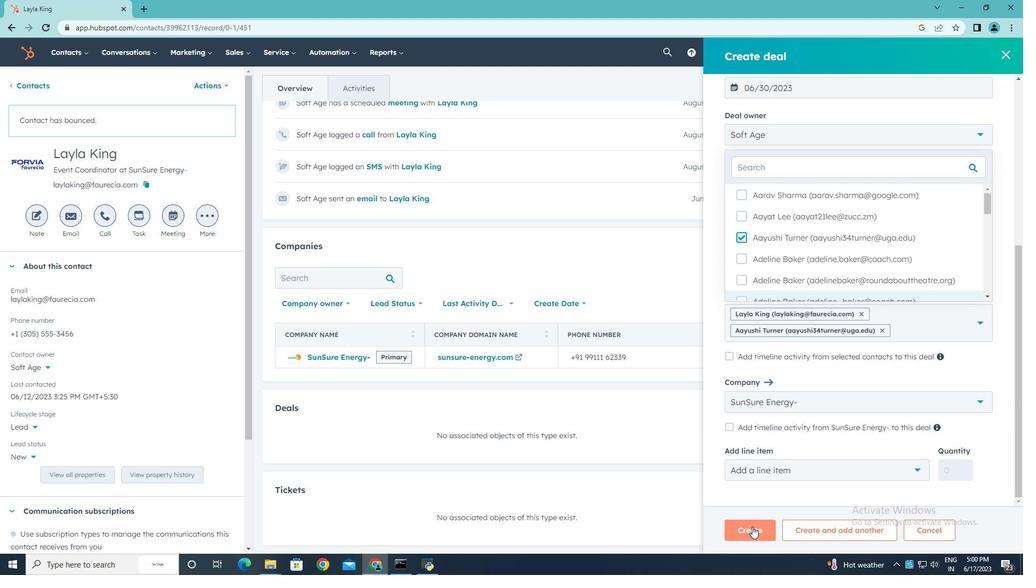 
